 Task: Start in the project CoolBridge the sprint 'Speed of Thought', with a duration of 1 week. Start in the project CoolBridge the sprint 'Speed of Thought', with a duration of 3 weeks. Start in the project CoolBridge the sprint 'Speed of Thought', with a duration of 2 weeks
Action: Mouse moved to (190, 55)
Screenshot: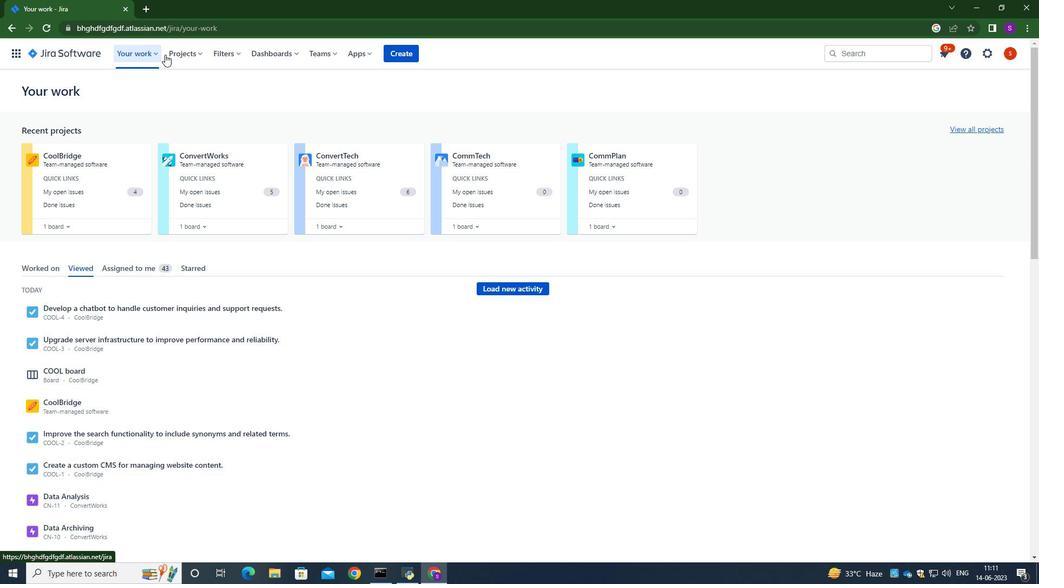 
Action: Mouse pressed left at (190, 55)
Screenshot: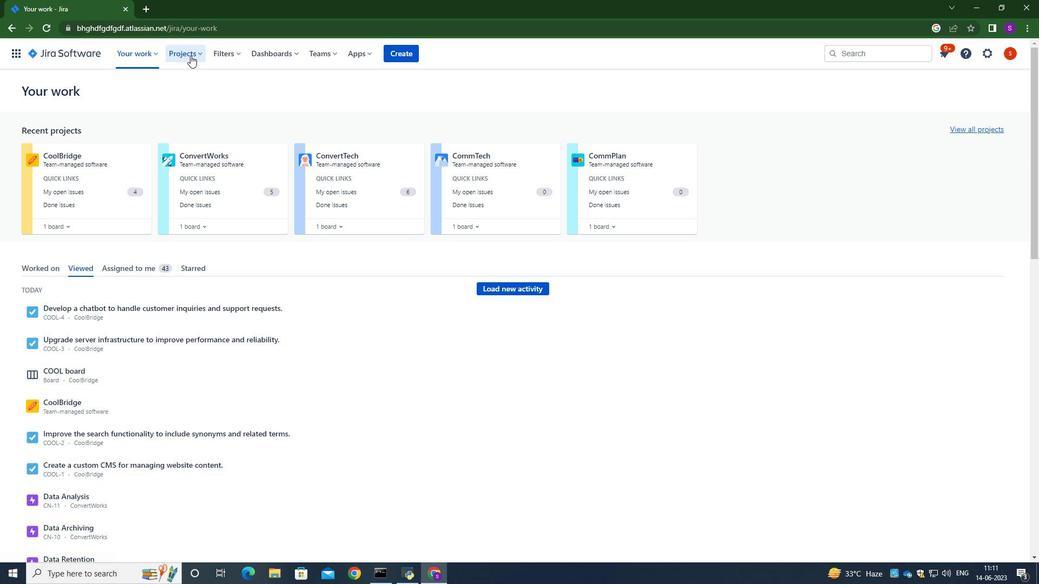 
Action: Mouse moved to (197, 104)
Screenshot: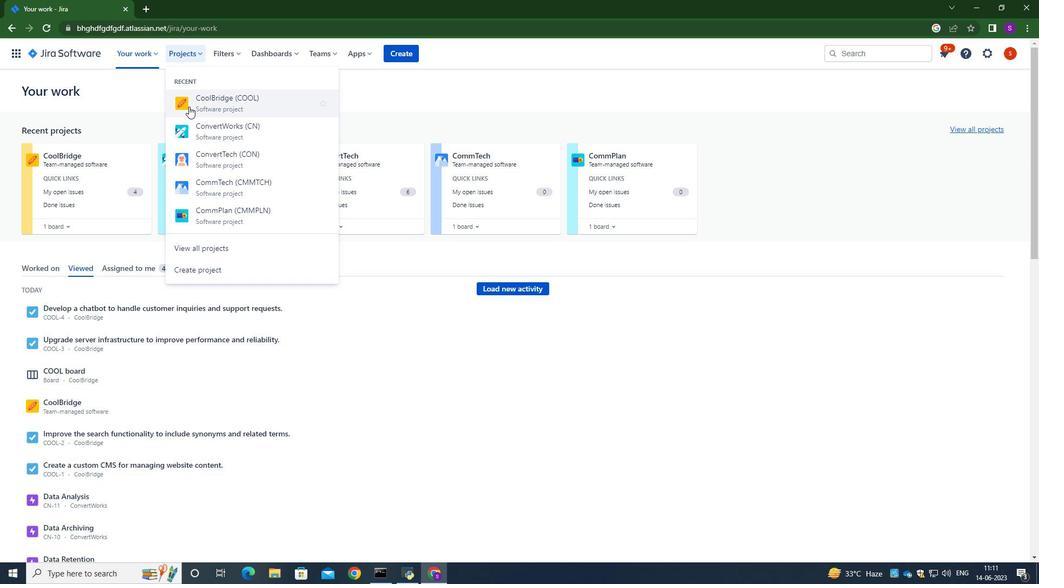 
Action: Mouse pressed left at (197, 104)
Screenshot: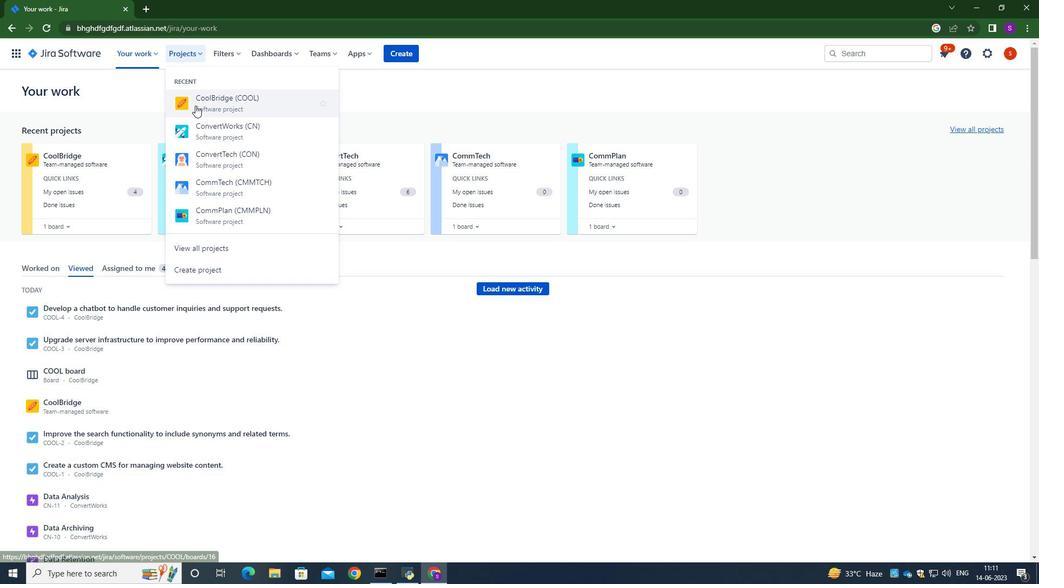 
Action: Mouse moved to (71, 159)
Screenshot: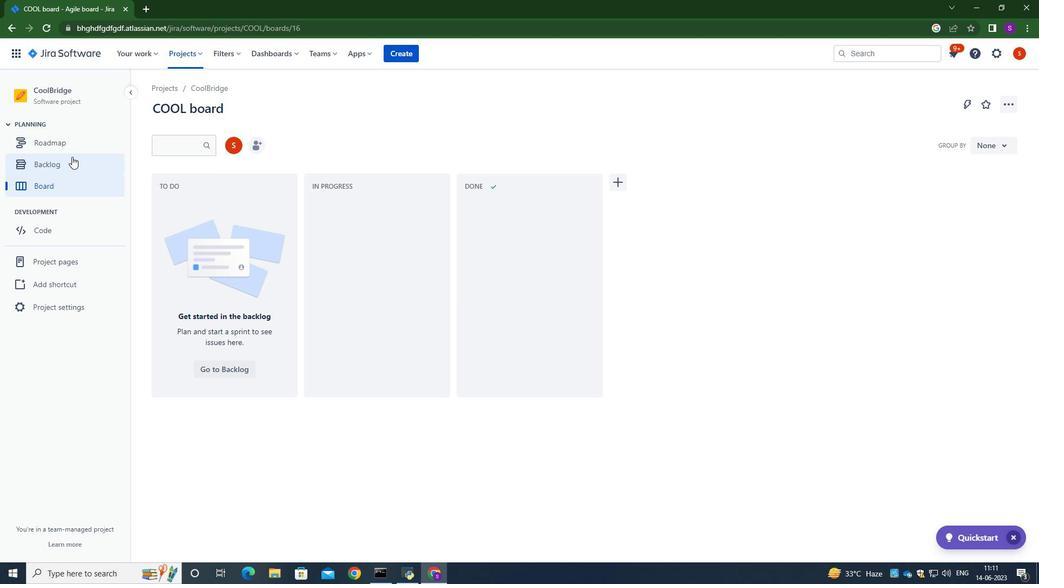 
Action: Mouse pressed left at (71, 159)
Screenshot: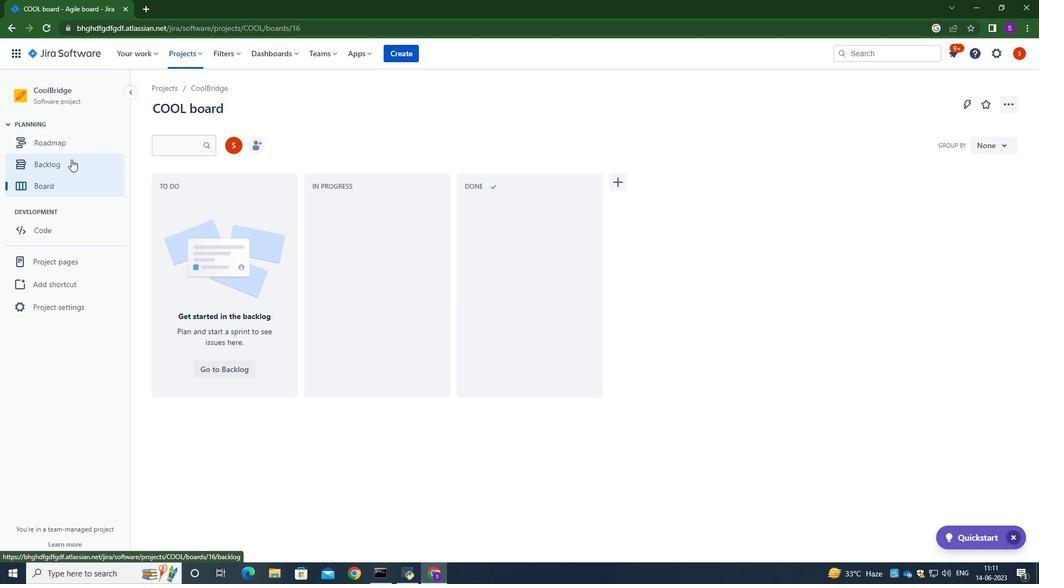 
Action: Mouse moved to (397, 285)
Screenshot: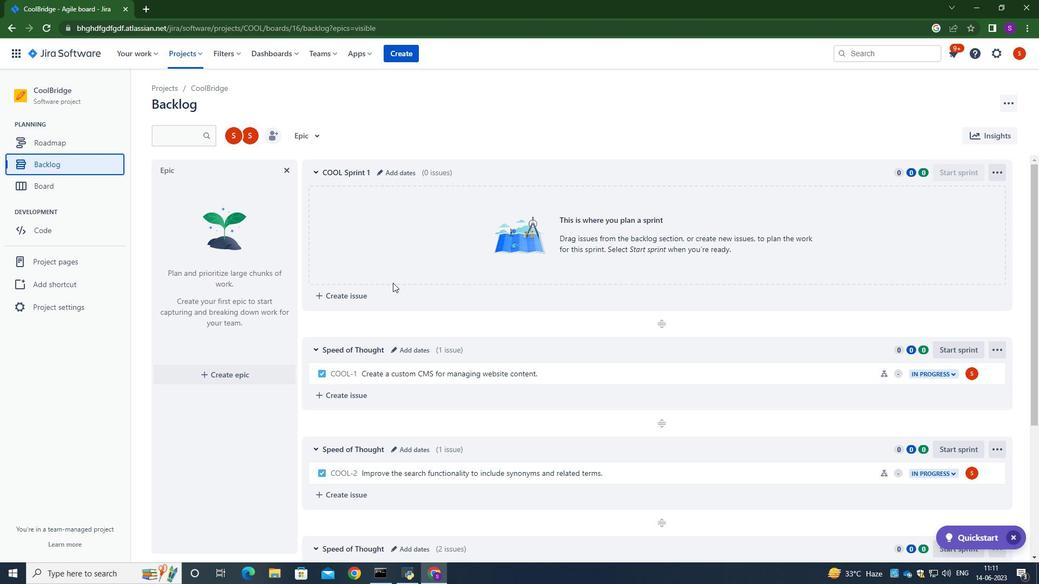 
Action: Mouse scrolled (397, 285) with delta (0, 0)
Screenshot: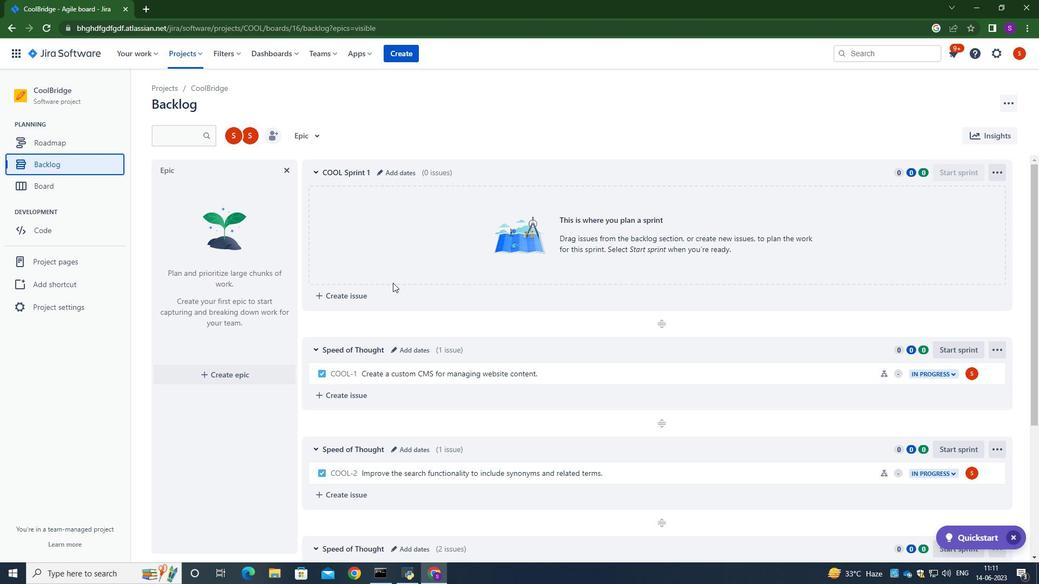 
Action: Mouse moved to (402, 289)
Screenshot: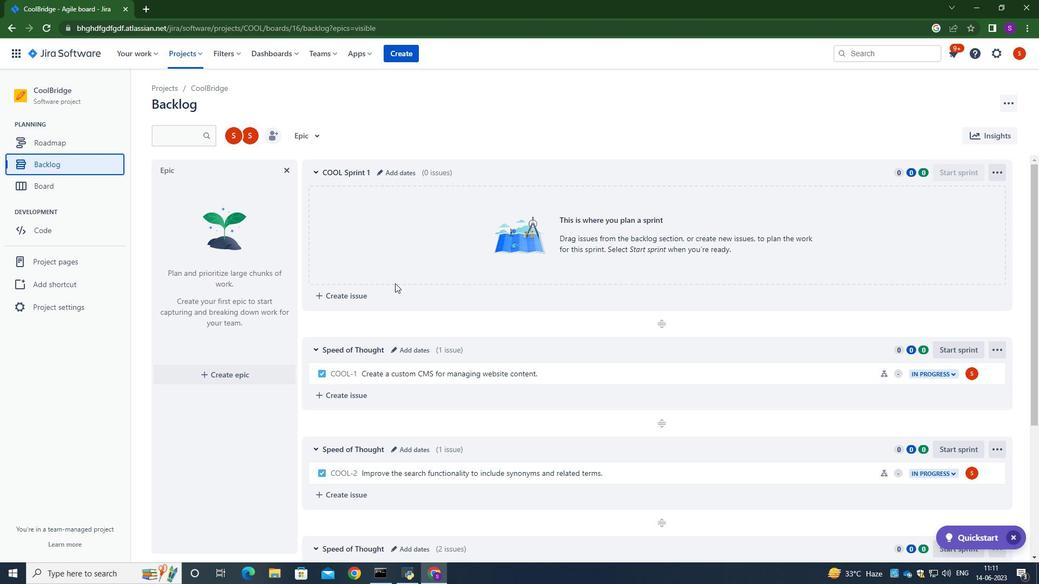 
Action: Mouse scrolled (402, 289) with delta (0, 0)
Screenshot: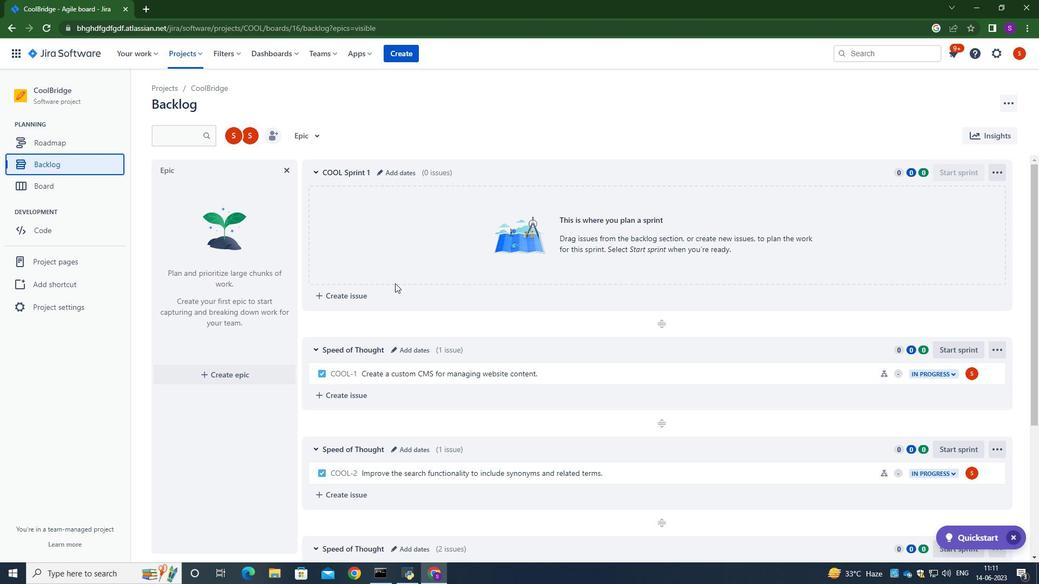 
Action: Mouse moved to (395, 243)
Screenshot: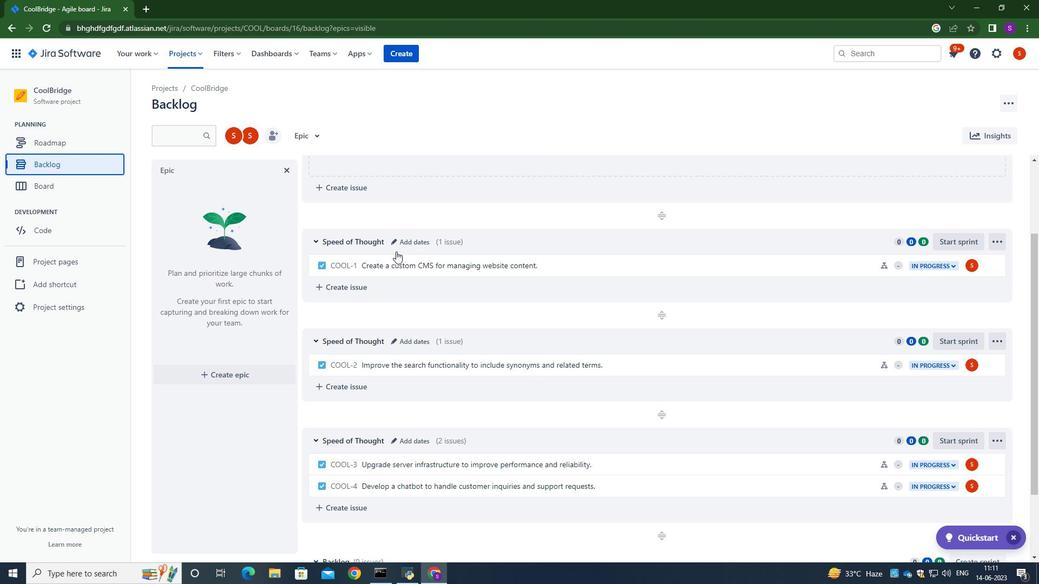 
Action: Mouse pressed left at (395, 243)
Screenshot: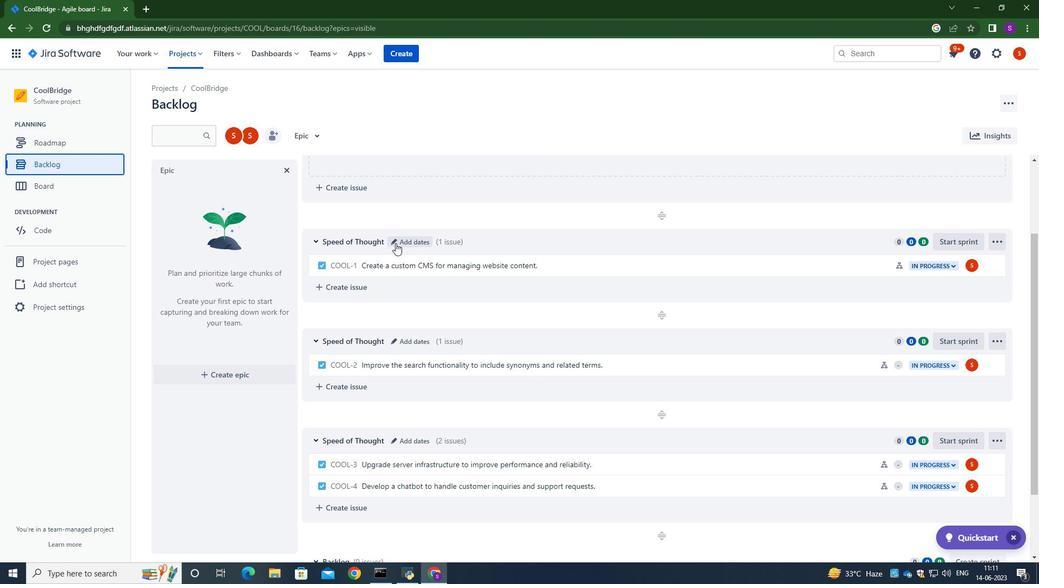
Action: Mouse moved to (417, 167)
Screenshot: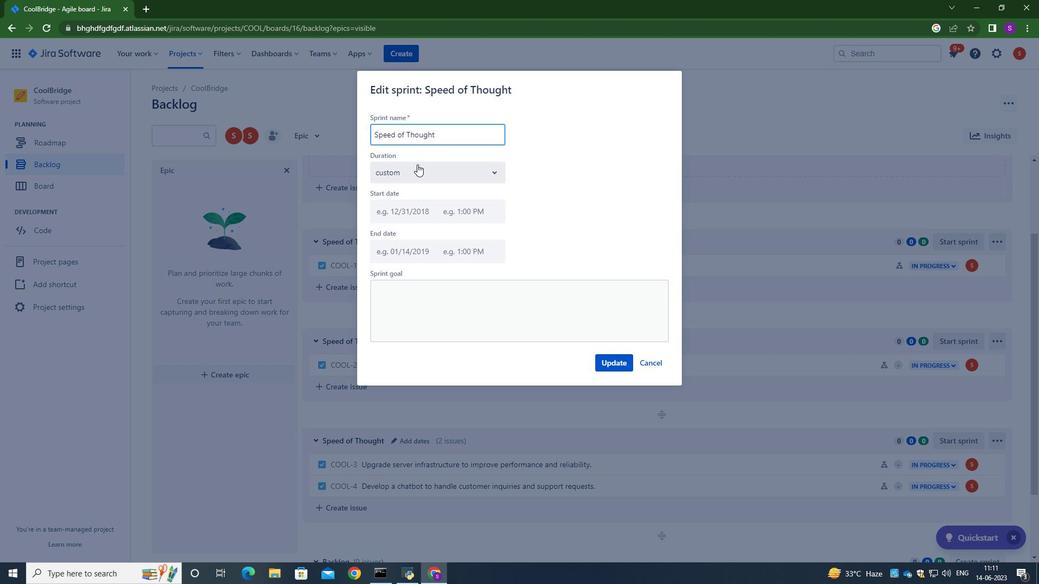
Action: Mouse pressed left at (417, 167)
Screenshot: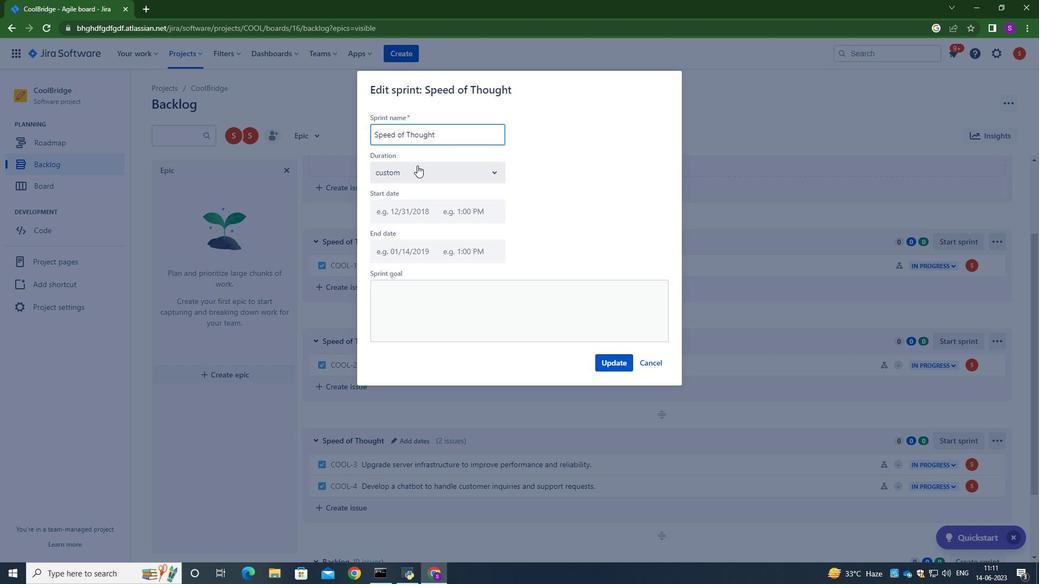 
Action: Mouse moved to (412, 205)
Screenshot: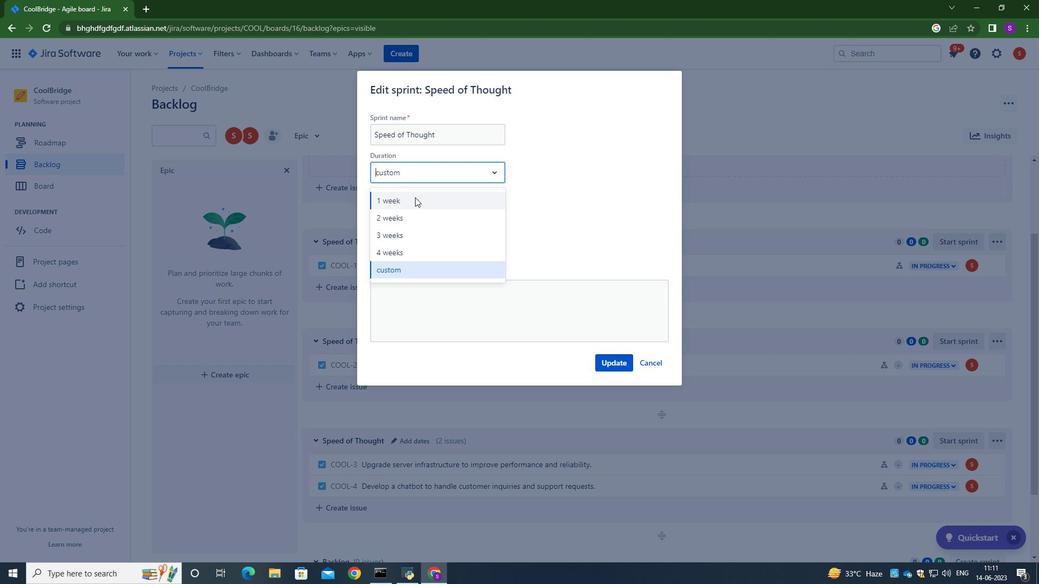 
Action: Mouse pressed left at (412, 205)
Screenshot: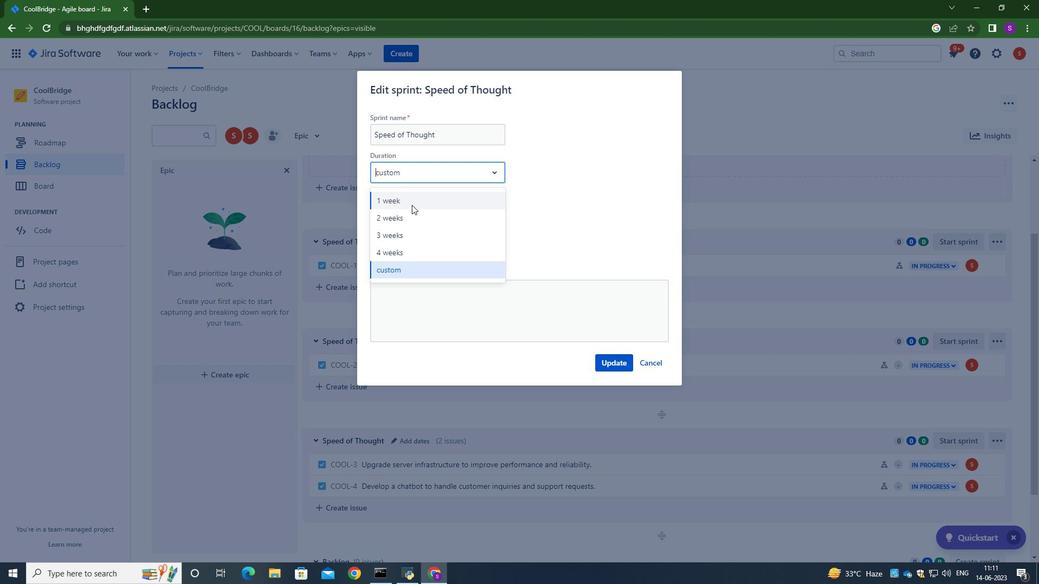 
Action: Mouse moved to (610, 362)
Screenshot: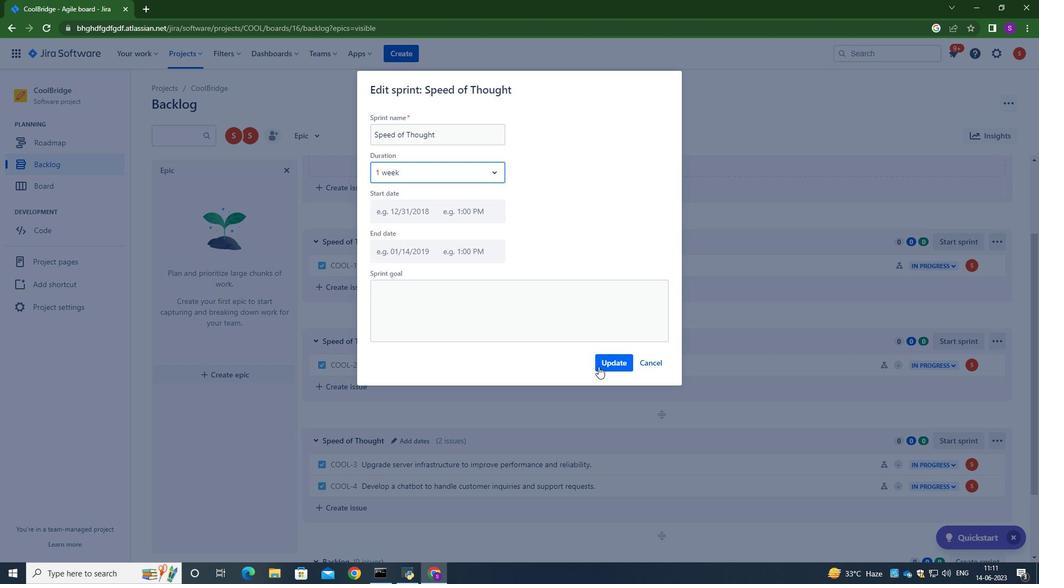 
Action: Mouse pressed left at (610, 362)
Screenshot: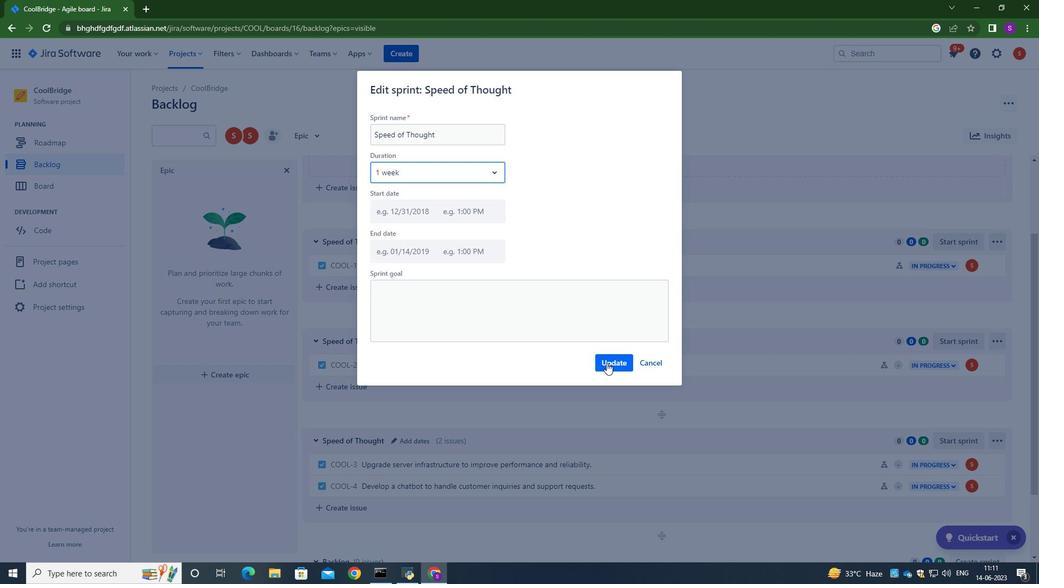 
Action: Mouse moved to (514, 306)
Screenshot: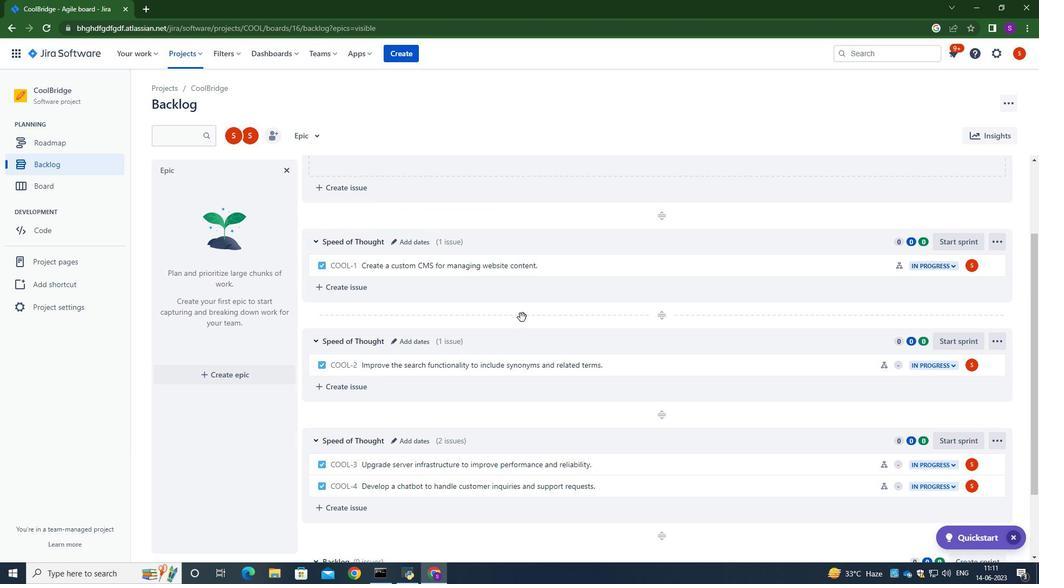 
Action: Mouse scrolled (514, 306) with delta (0, 0)
Screenshot: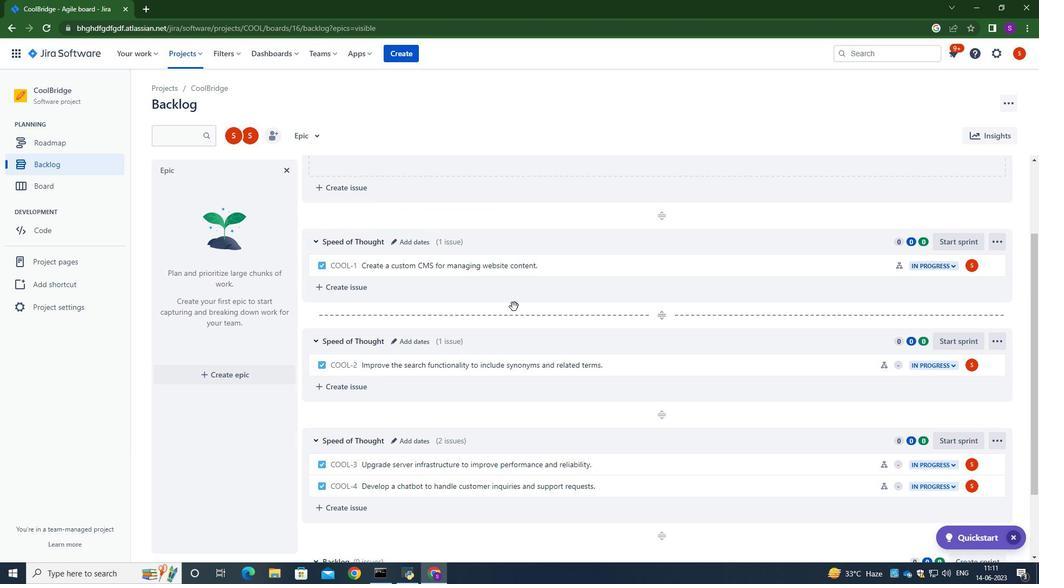 
Action: Mouse scrolled (514, 306) with delta (0, 0)
Screenshot: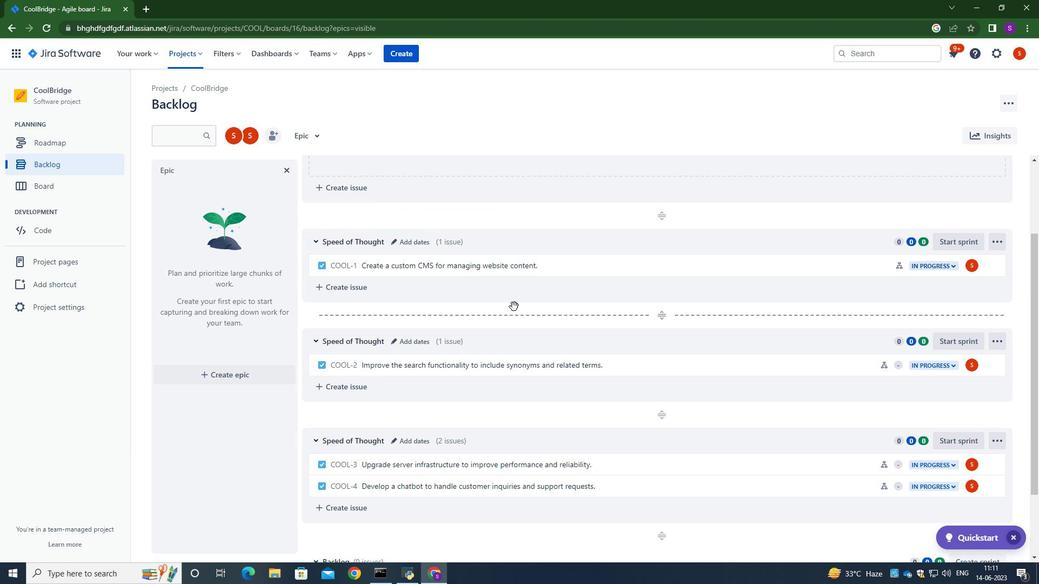 
Action: Mouse scrolled (514, 306) with delta (0, 0)
Screenshot: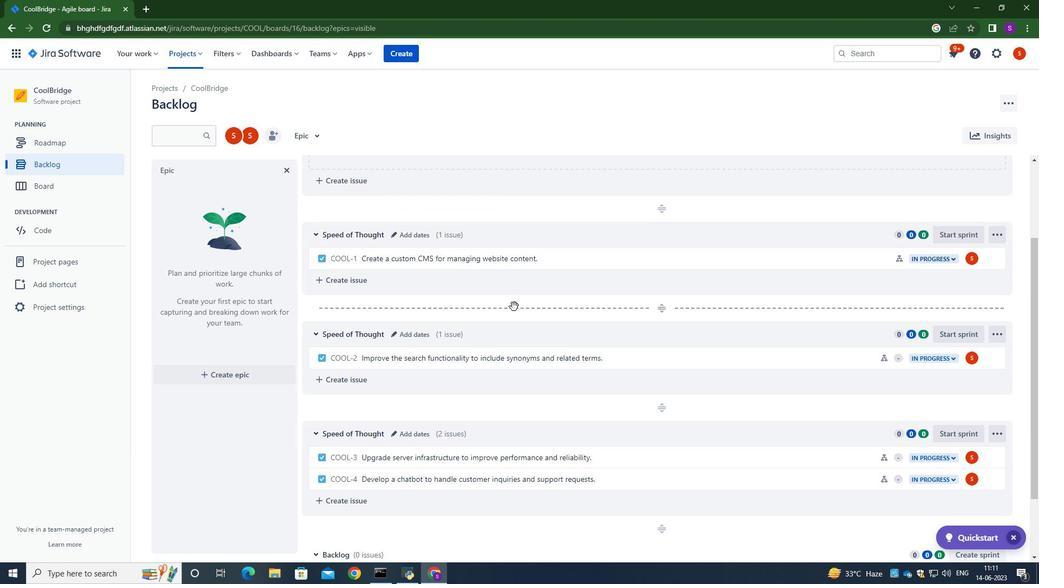 
Action: Mouse scrolled (514, 306) with delta (0, 0)
Screenshot: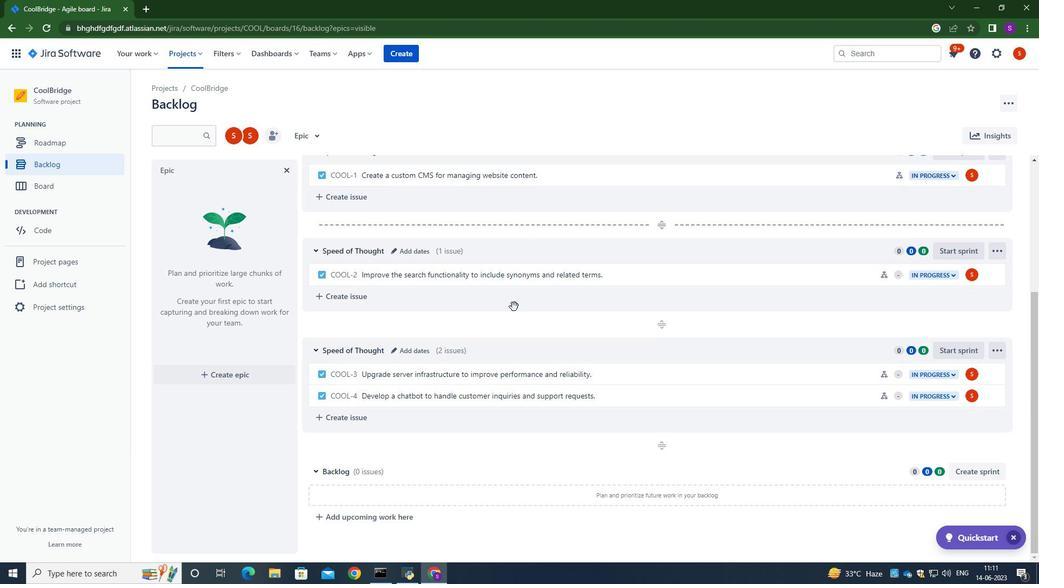 
Action: Mouse moved to (397, 250)
Screenshot: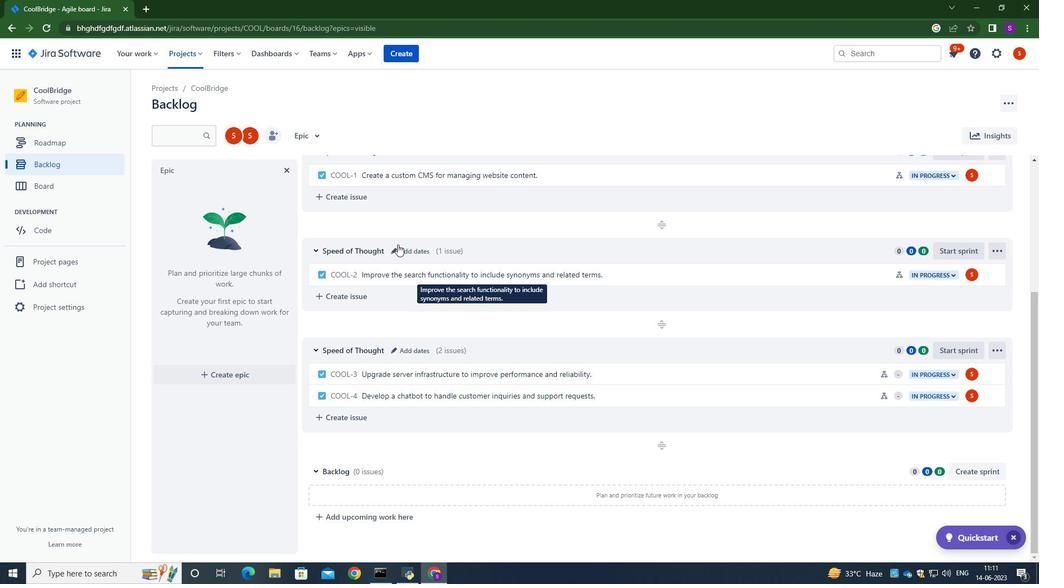 
Action: Mouse pressed left at (397, 250)
Screenshot: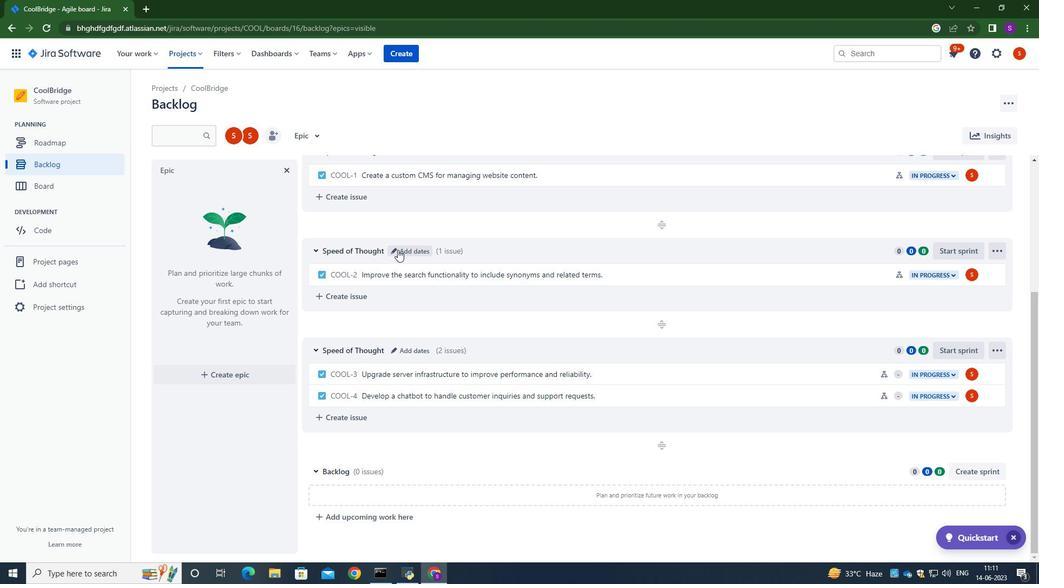 
Action: Mouse moved to (413, 169)
Screenshot: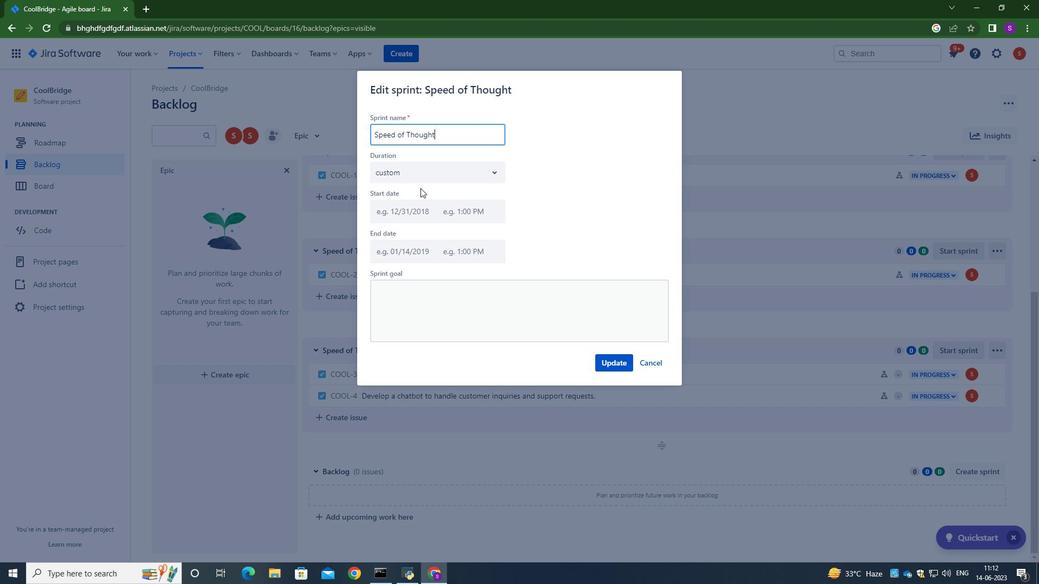 
Action: Mouse pressed left at (413, 169)
Screenshot: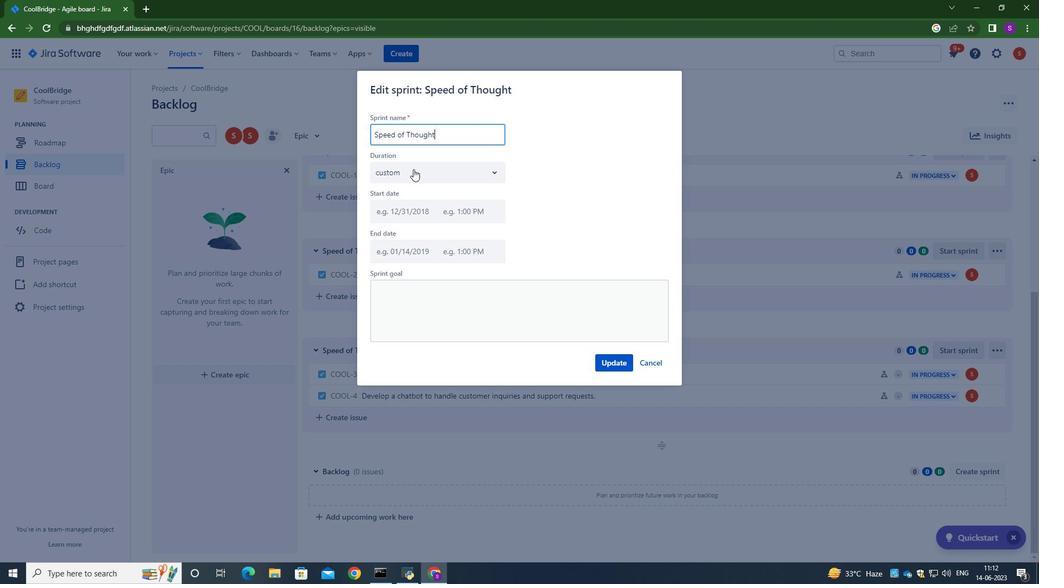 
Action: Mouse moved to (390, 237)
Screenshot: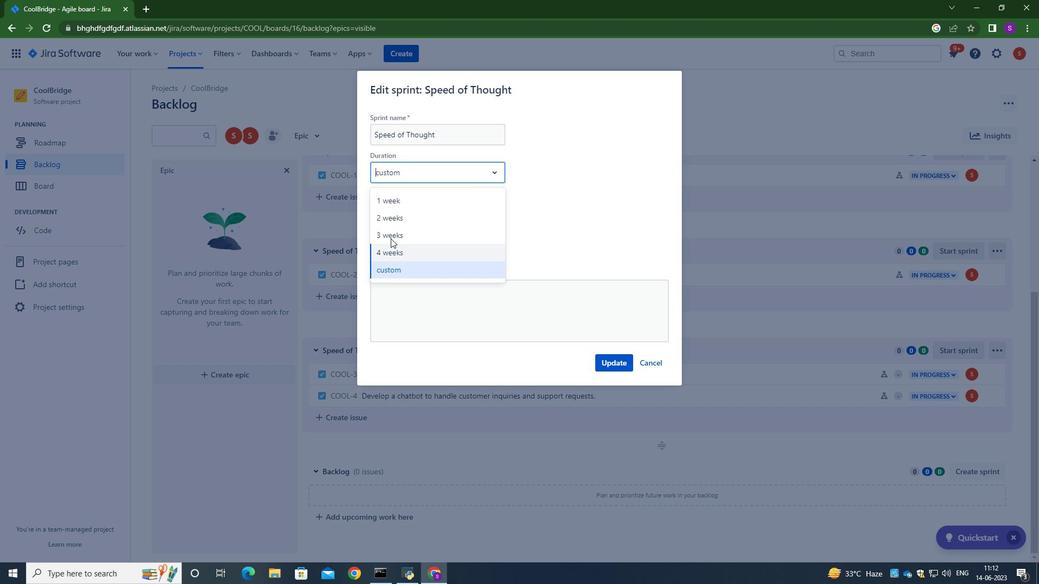 
Action: Mouse pressed left at (390, 237)
Screenshot: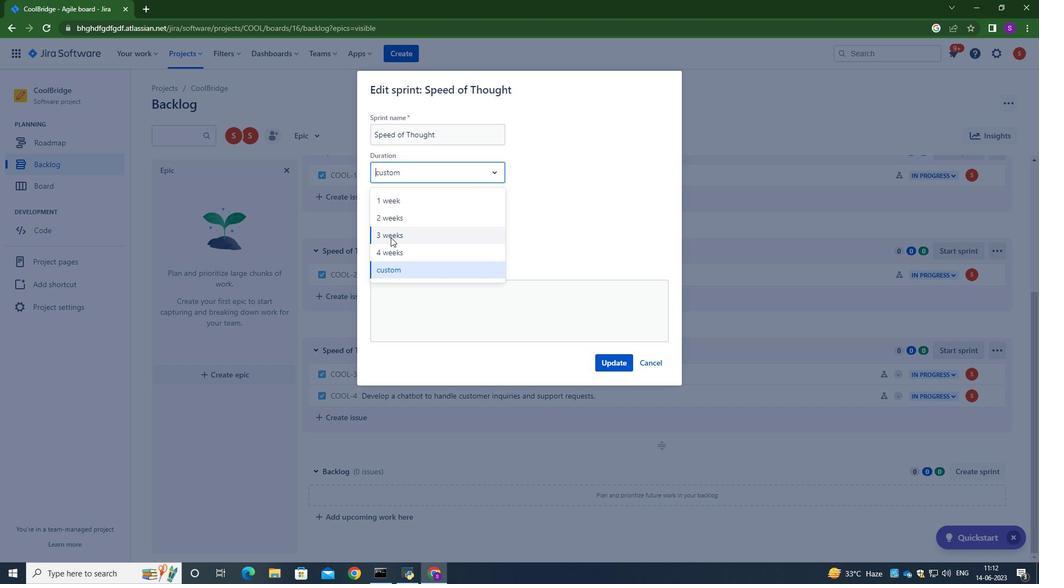 
Action: Mouse moved to (615, 360)
Screenshot: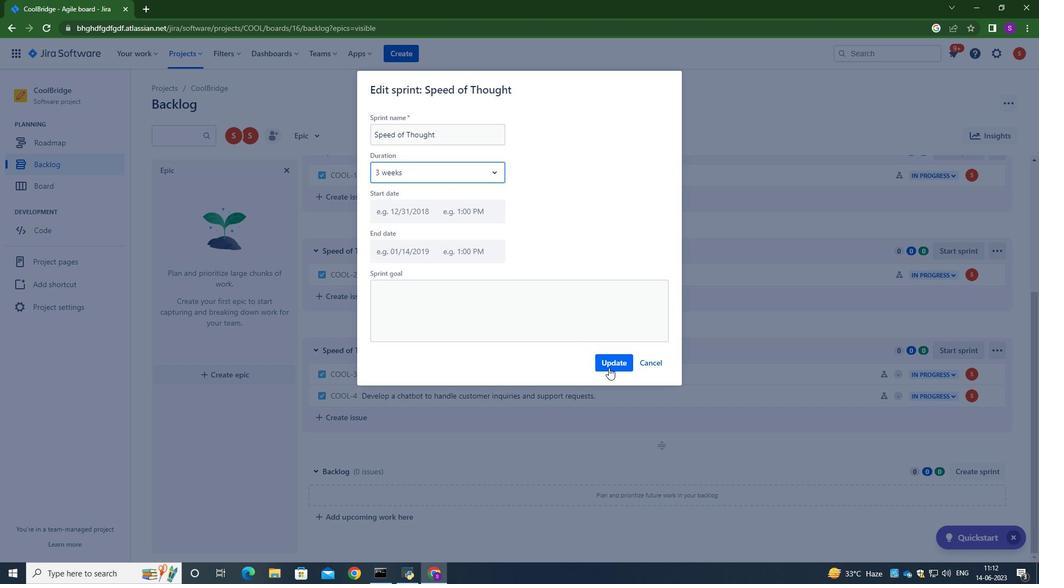 
Action: Mouse pressed left at (615, 360)
Screenshot: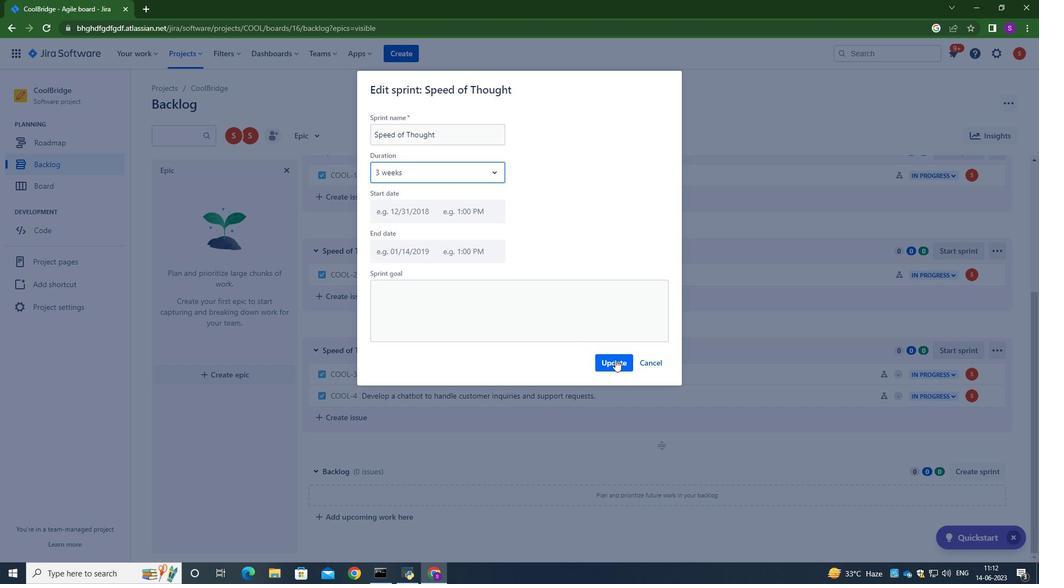
Action: Mouse moved to (496, 301)
Screenshot: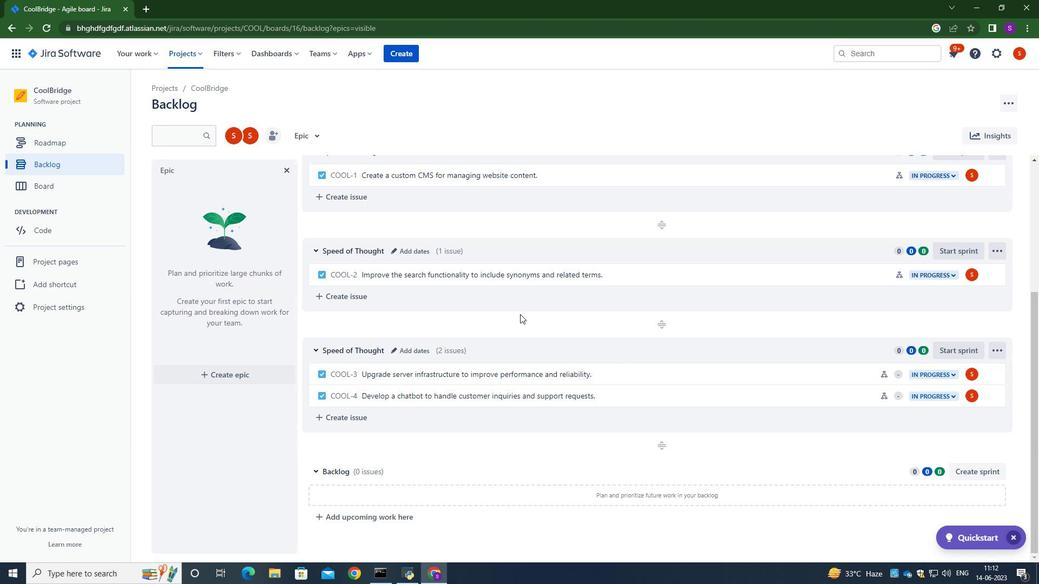 
Action: Mouse scrolled (496, 301) with delta (0, 0)
Screenshot: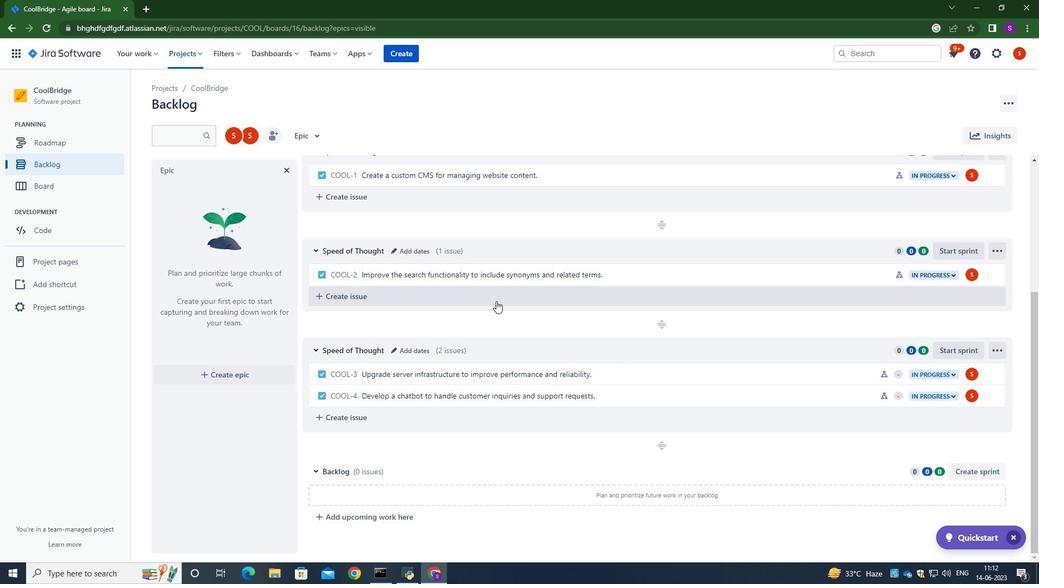 
Action: Mouse scrolled (496, 301) with delta (0, 0)
Screenshot: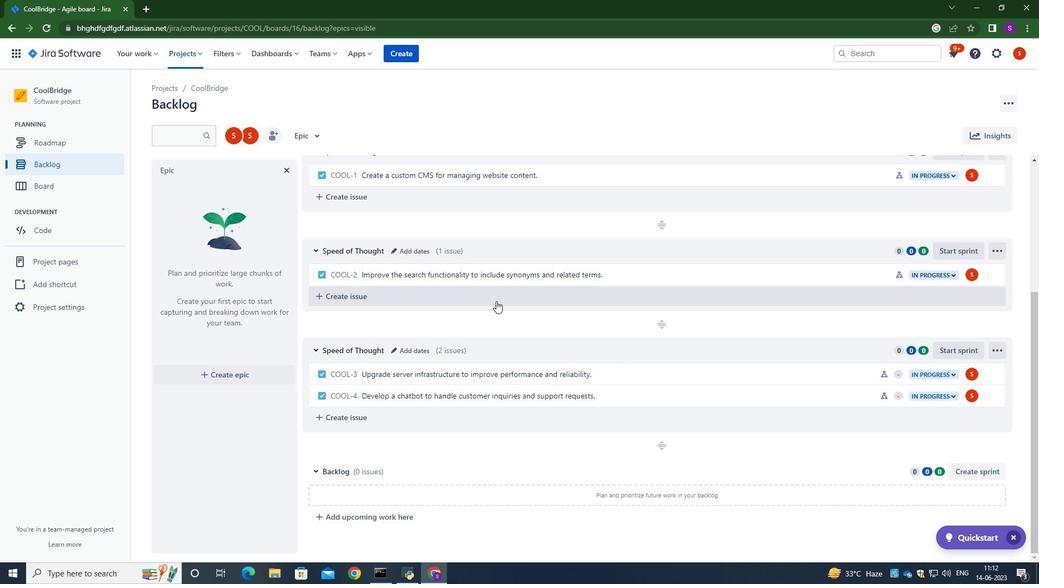 
Action: Mouse scrolled (496, 301) with delta (0, 0)
Screenshot: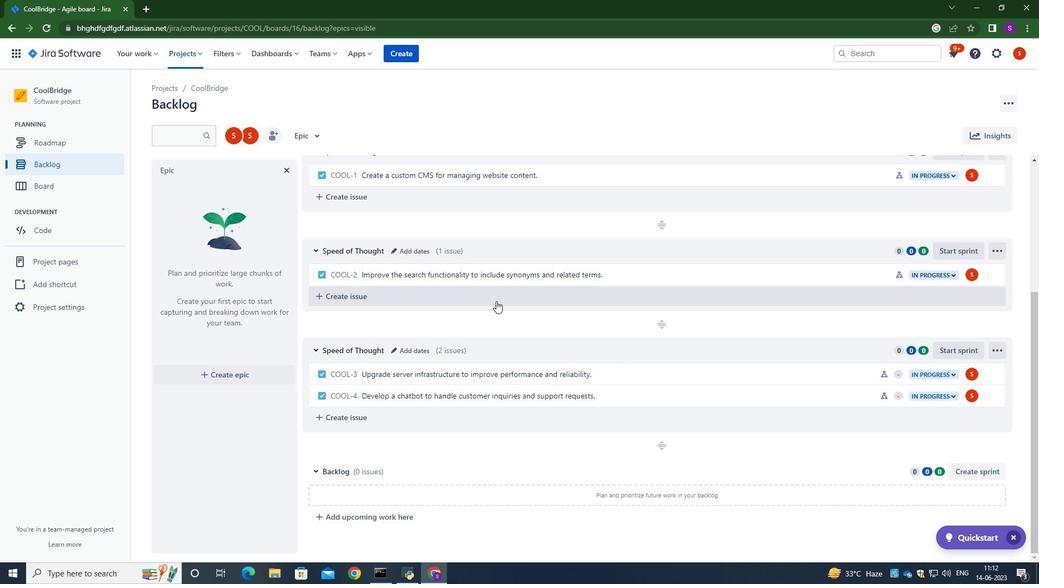 
Action: Mouse moved to (393, 351)
Screenshot: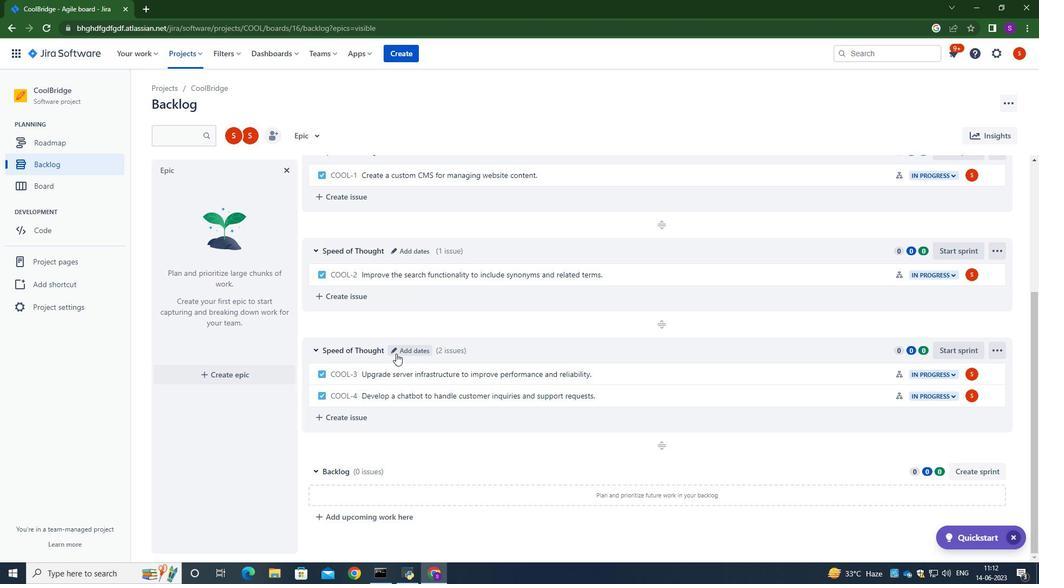
Action: Mouse pressed left at (393, 351)
Screenshot: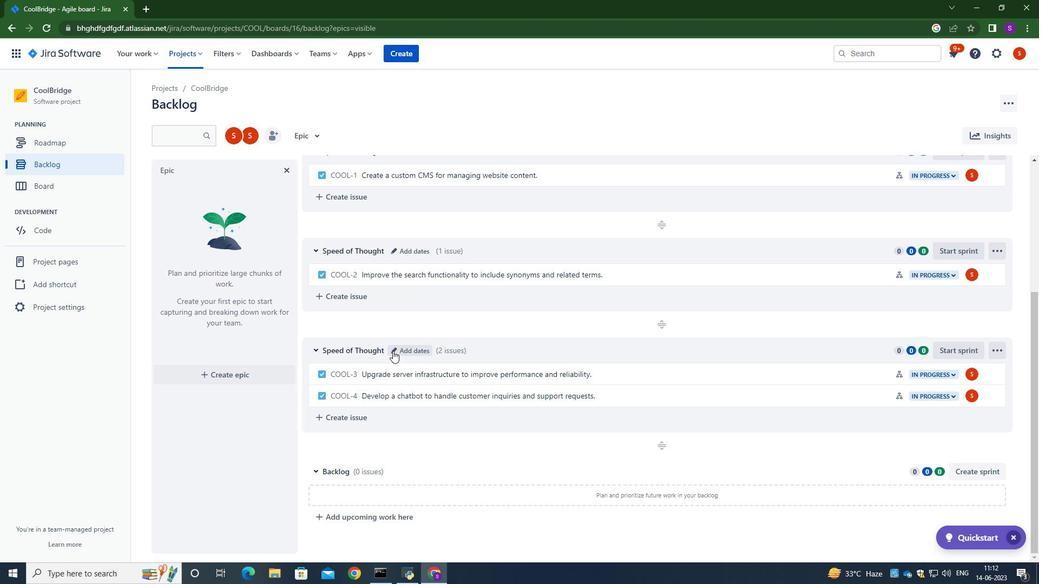 
Action: Mouse moved to (438, 173)
Screenshot: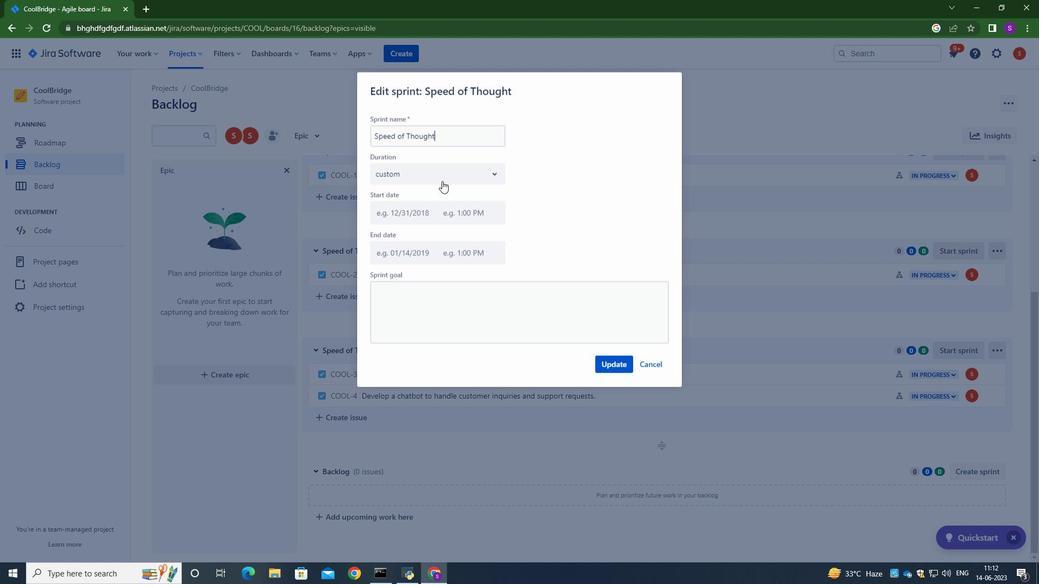 
Action: Mouse pressed left at (438, 173)
Screenshot: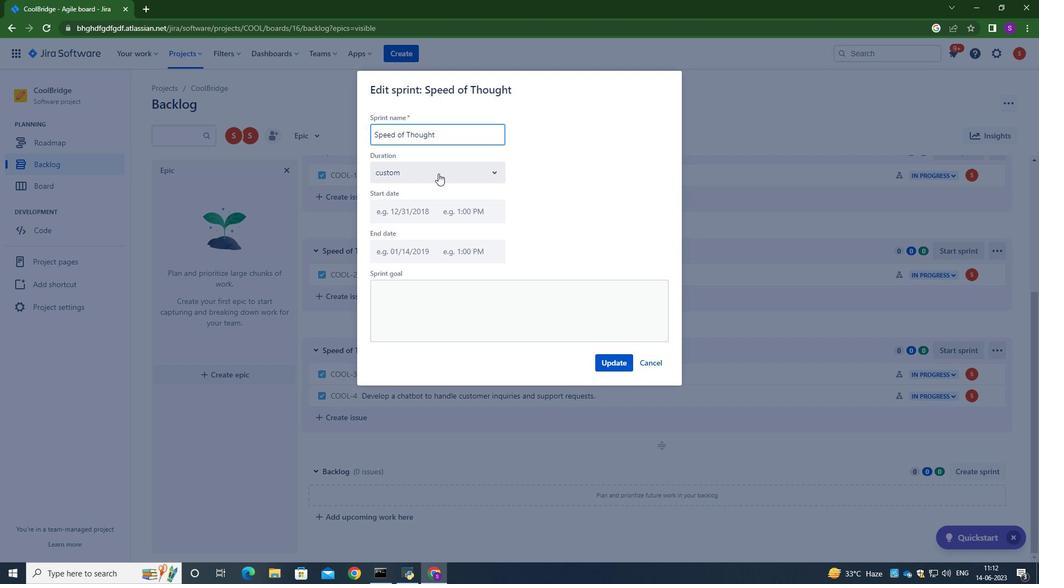 
Action: Mouse moved to (407, 219)
Screenshot: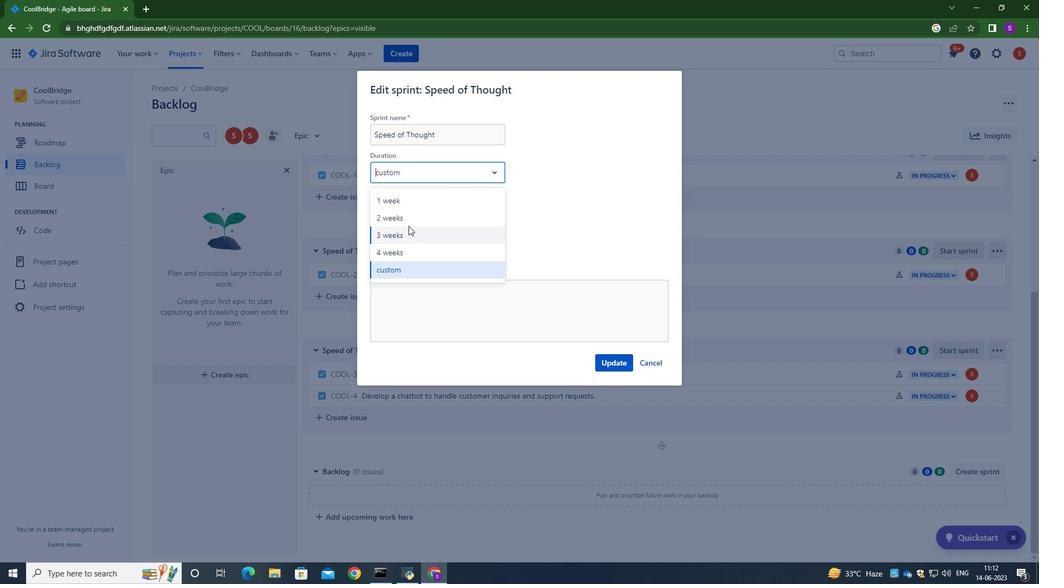 
Action: Mouse pressed left at (407, 219)
Screenshot: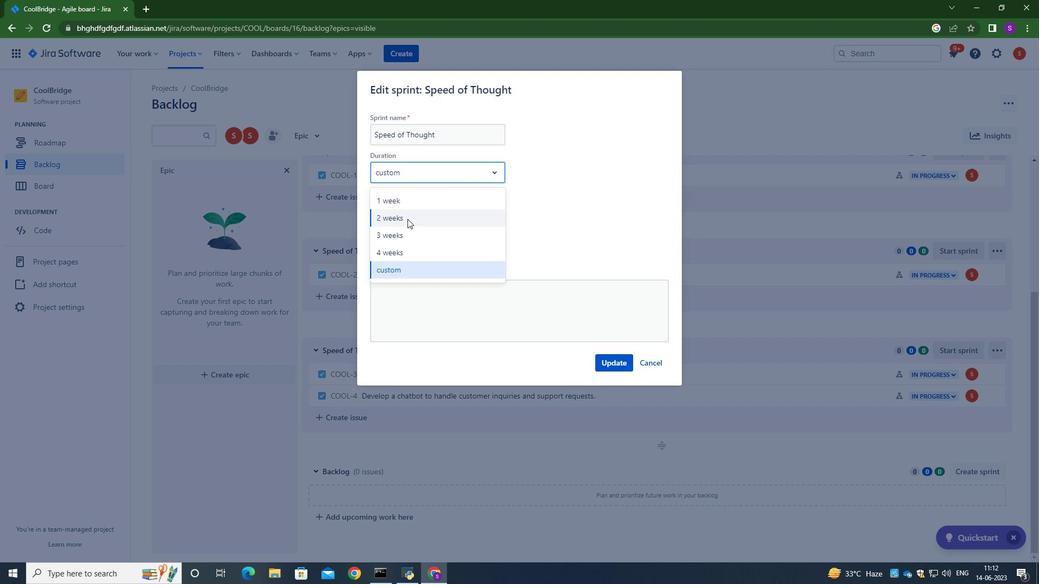 
Action: Mouse moved to (618, 362)
Screenshot: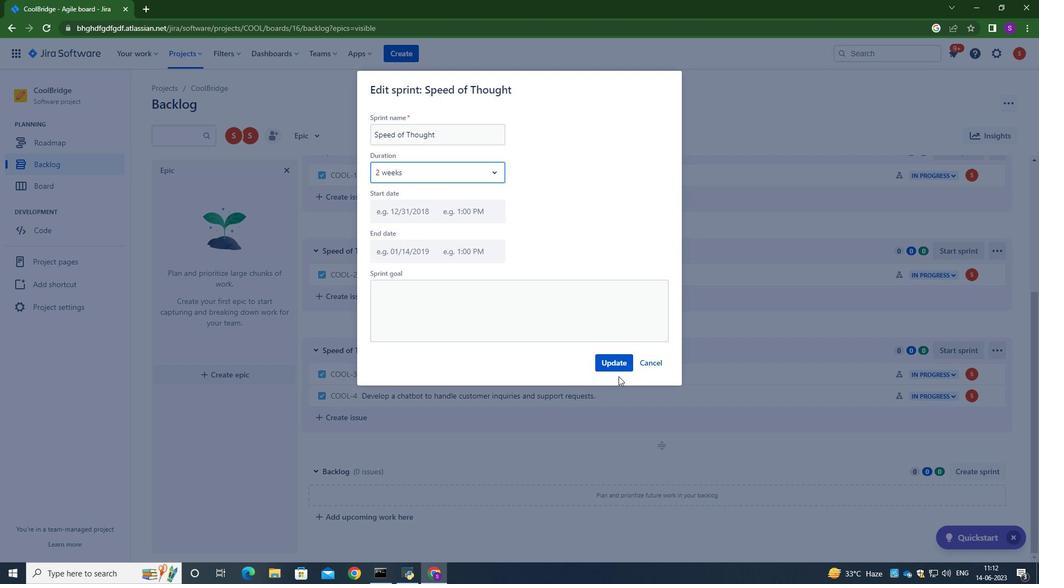 
Action: Mouse pressed left at (618, 362)
Screenshot: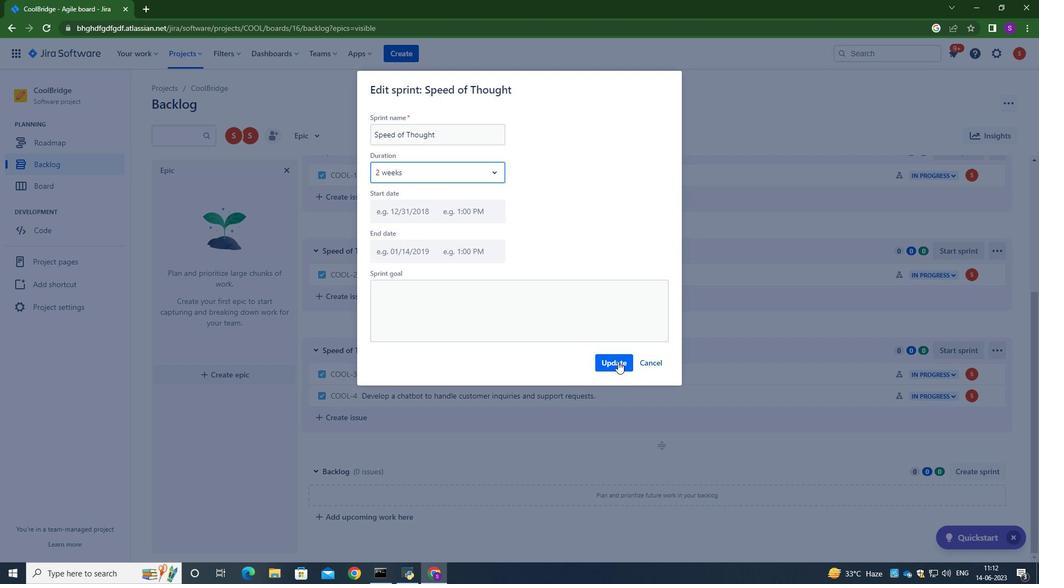 
Action: Mouse moved to (583, 347)
Screenshot: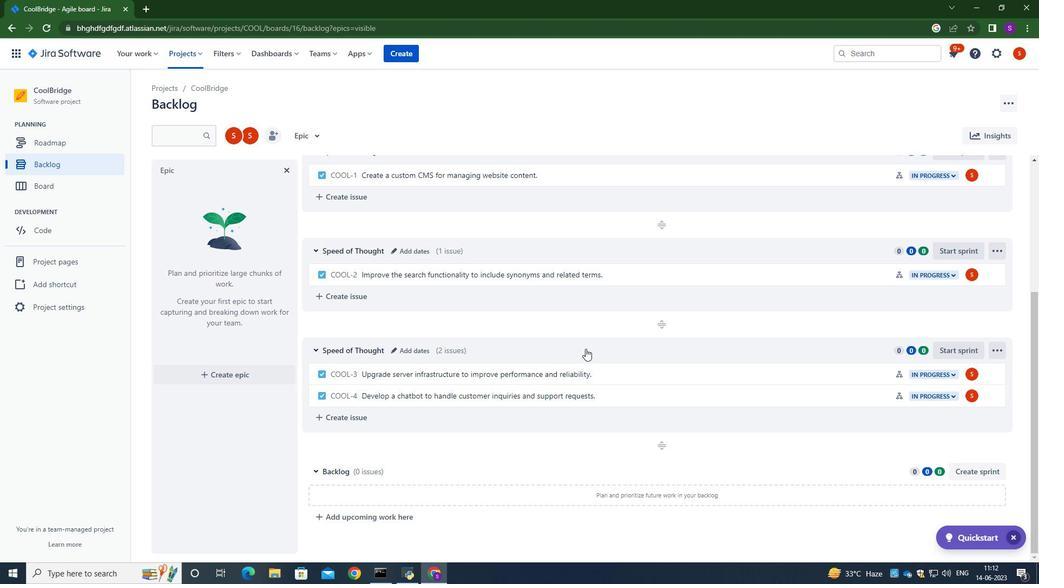 
Action: Mouse scrolled (583, 348) with delta (0, 0)
Screenshot: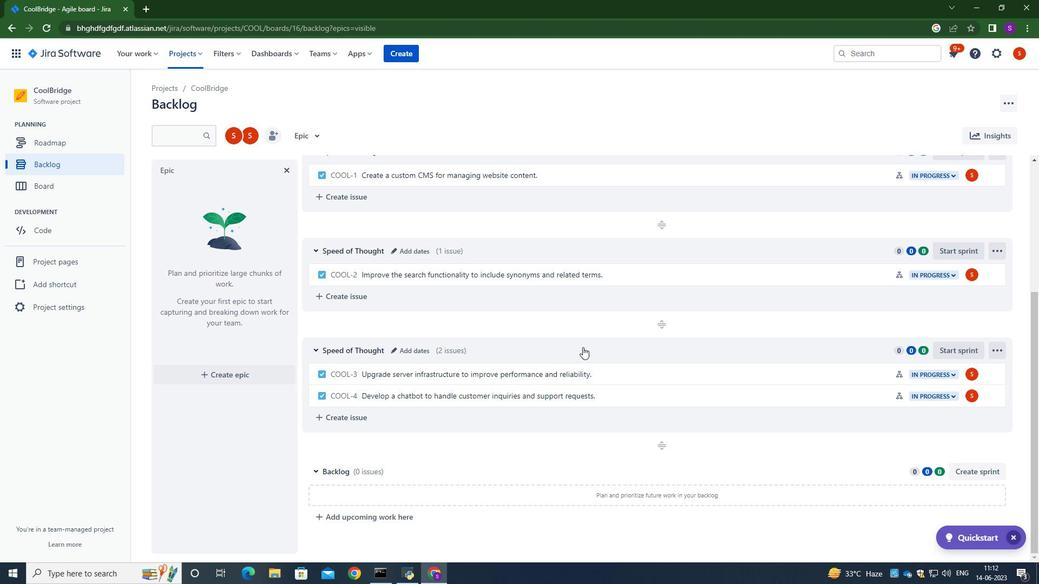 
Action: Mouse scrolled (583, 348) with delta (0, 0)
Screenshot: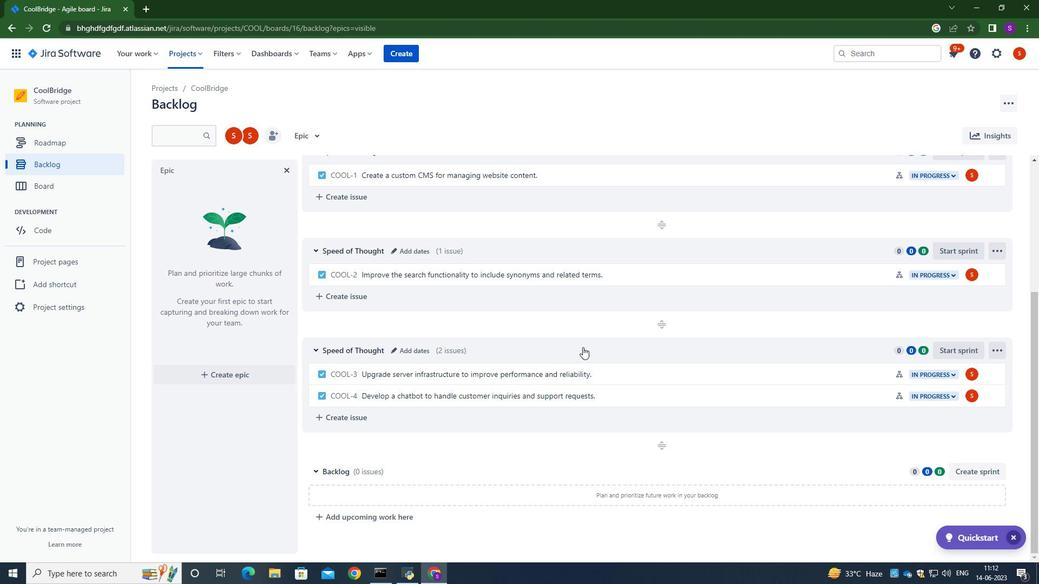 
